Task: Select the if option in the end of line.
Action: Mouse moved to (38, 501)
Screenshot: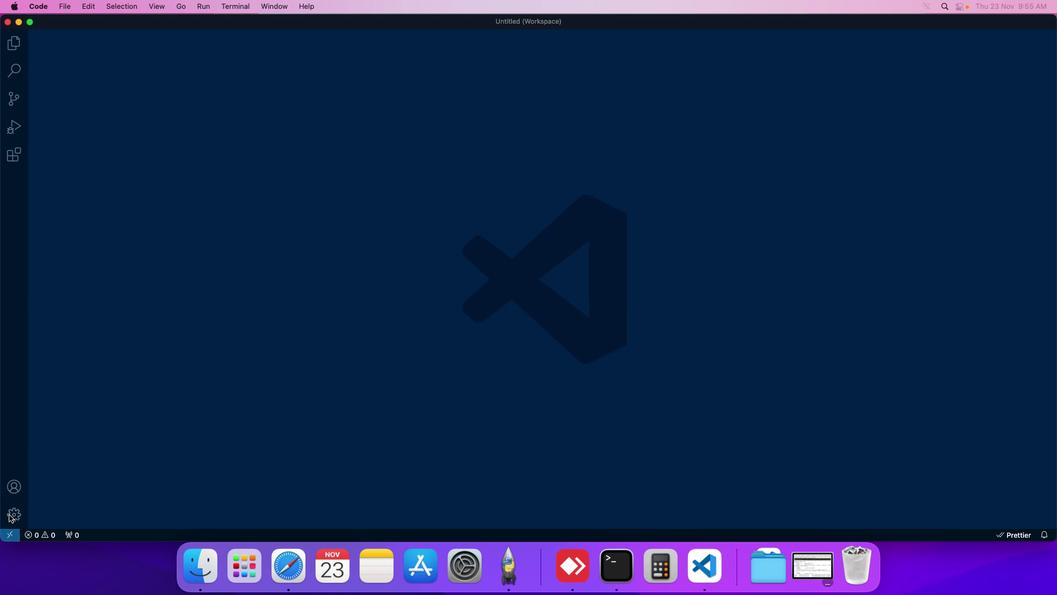 
Action: Mouse pressed left at (38, 501)
Screenshot: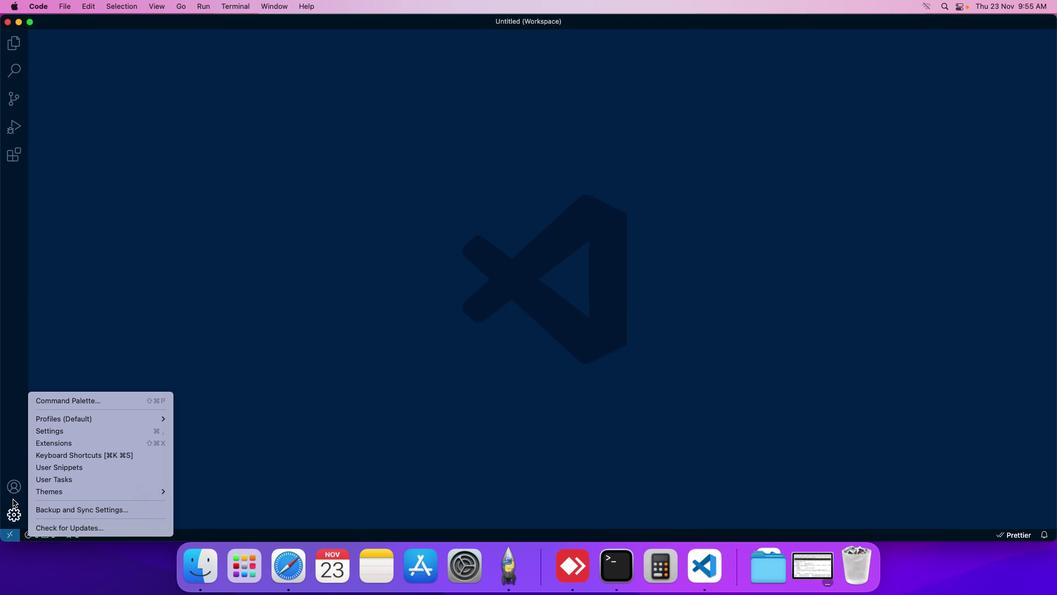 
Action: Mouse moved to (70, 428)
Screenshot: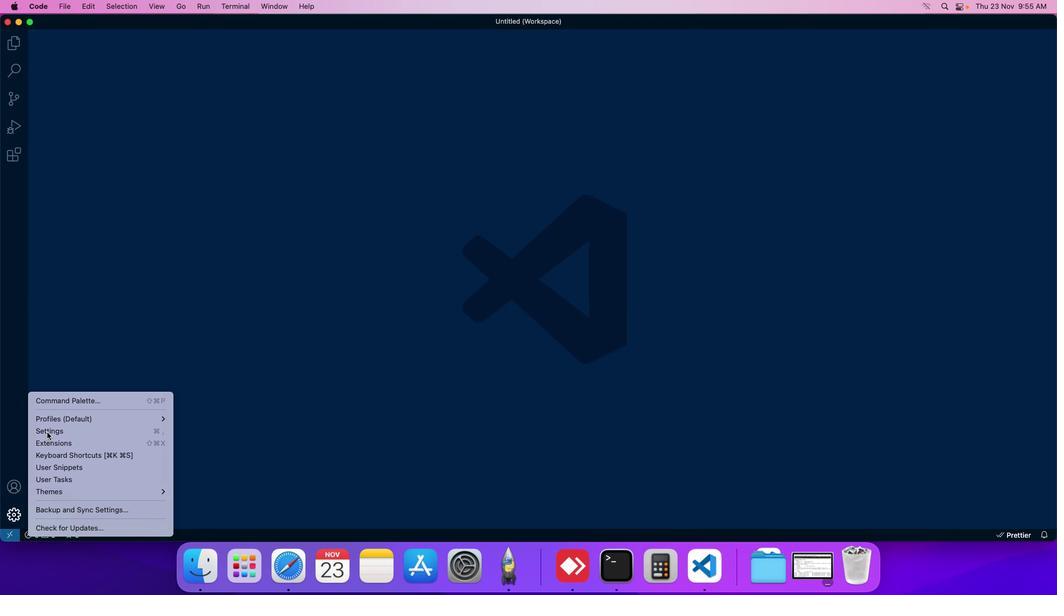 
Action: Mouse pressed left at (70, 428)
Screenshot: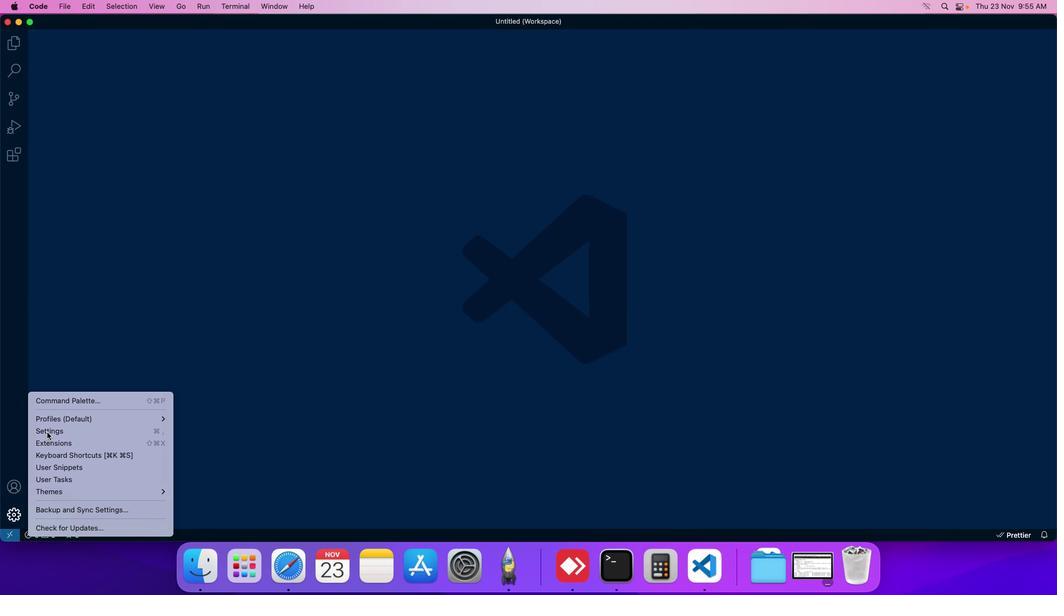 
Action: Mouse moved to (240, 121)
Screenshot: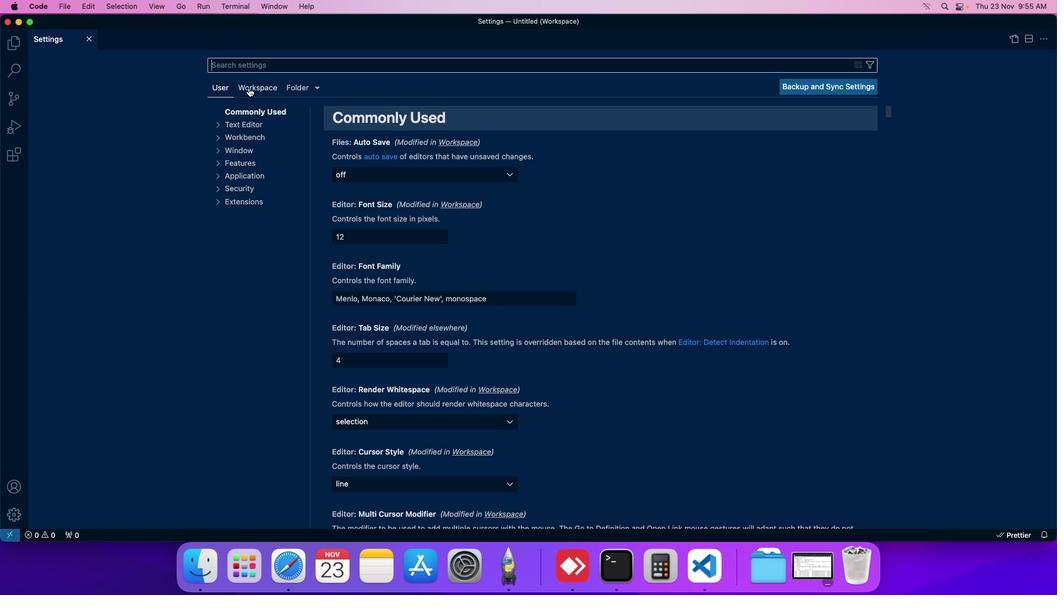 
Action: Mouse pressed left at (240, 121)
Screenshot: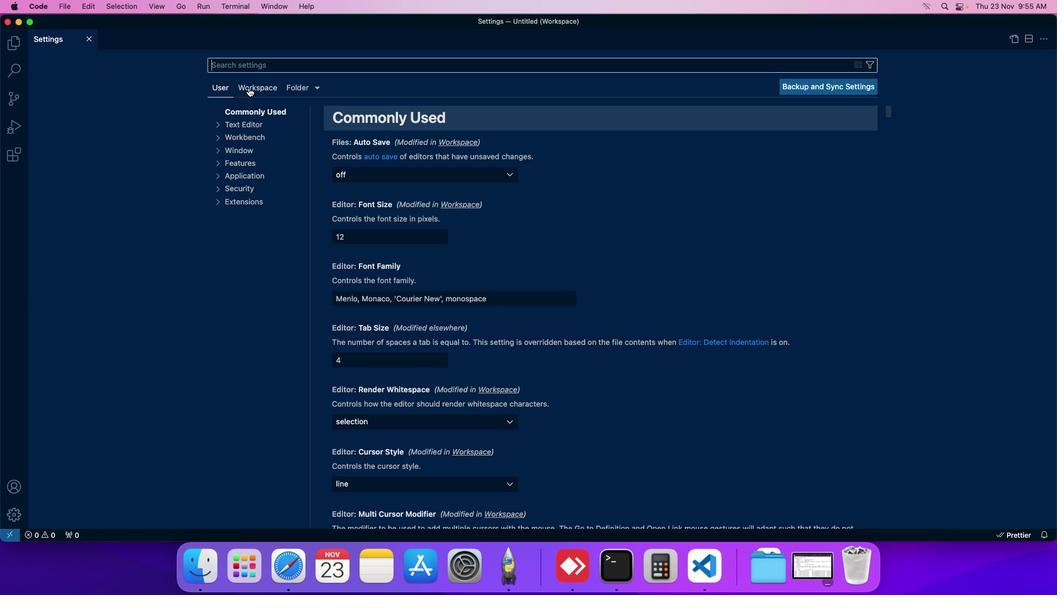 
Action: Mouse moved to (222, 208)
Screenshot: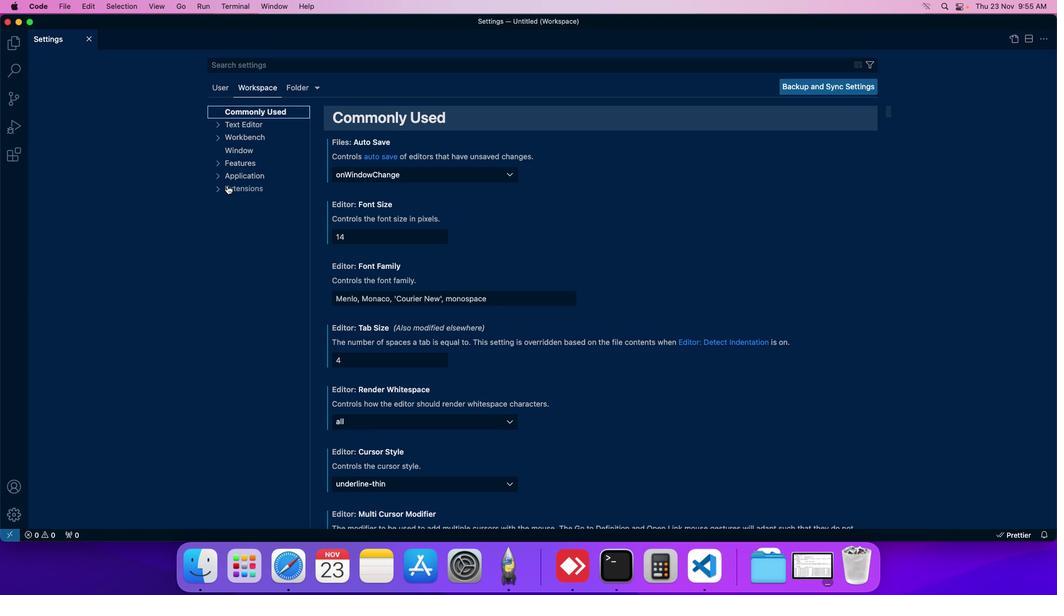 
Action: Mouse pressed left at (222, 208)
Screenshot: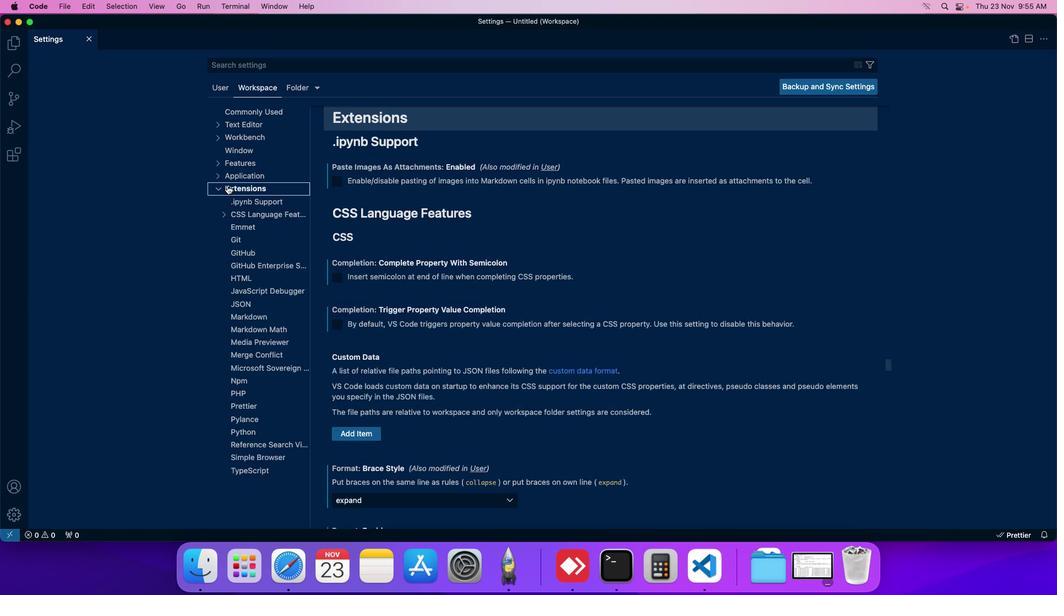 
Action: Mouse moved to (251, 404)
Screenshot: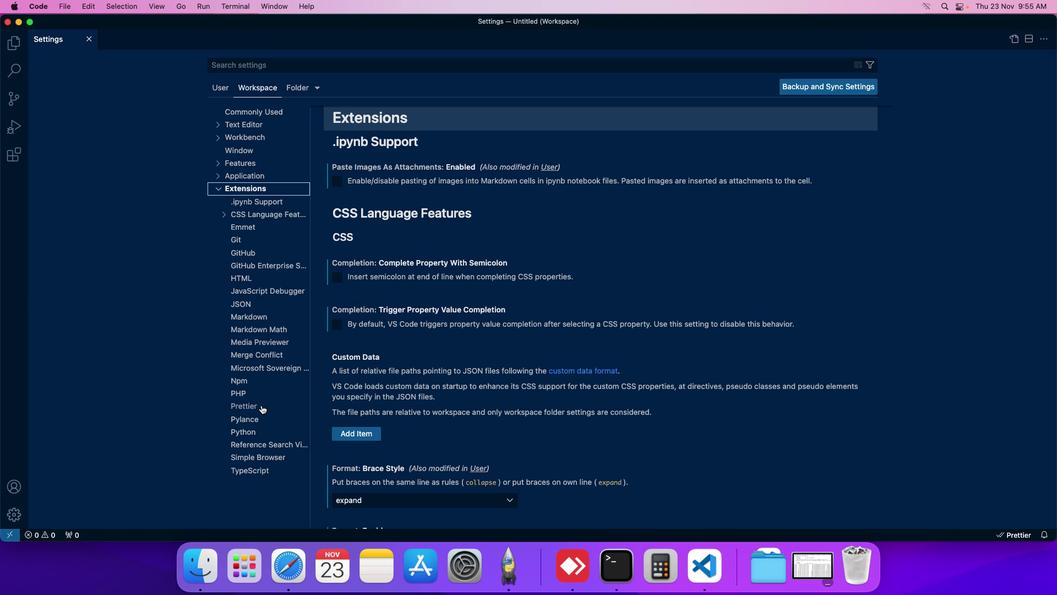 
Action: Mouse pressed left at (251, 404)
Screenshot: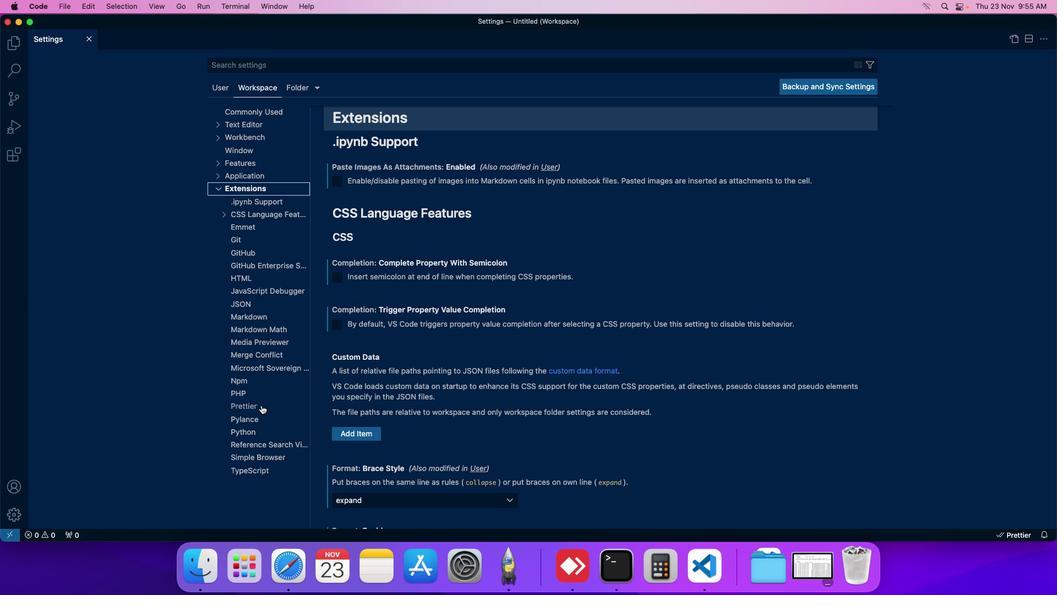 
Action: Mouse moved to (355, 335)
Screenshot: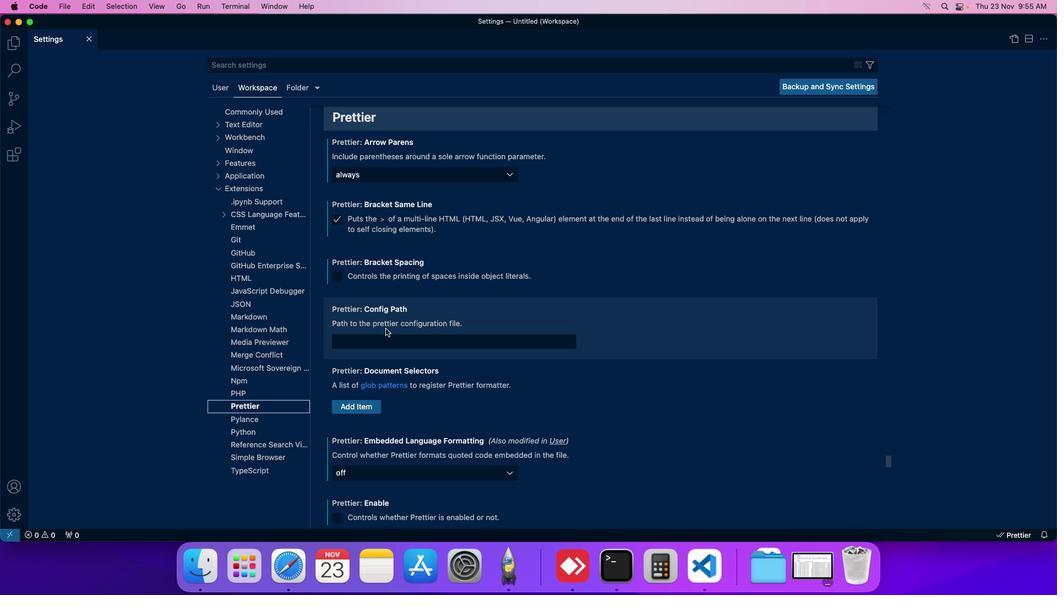 
Action: Mouse scrolled (355, 335) with delta (30, 42)
Screenshot: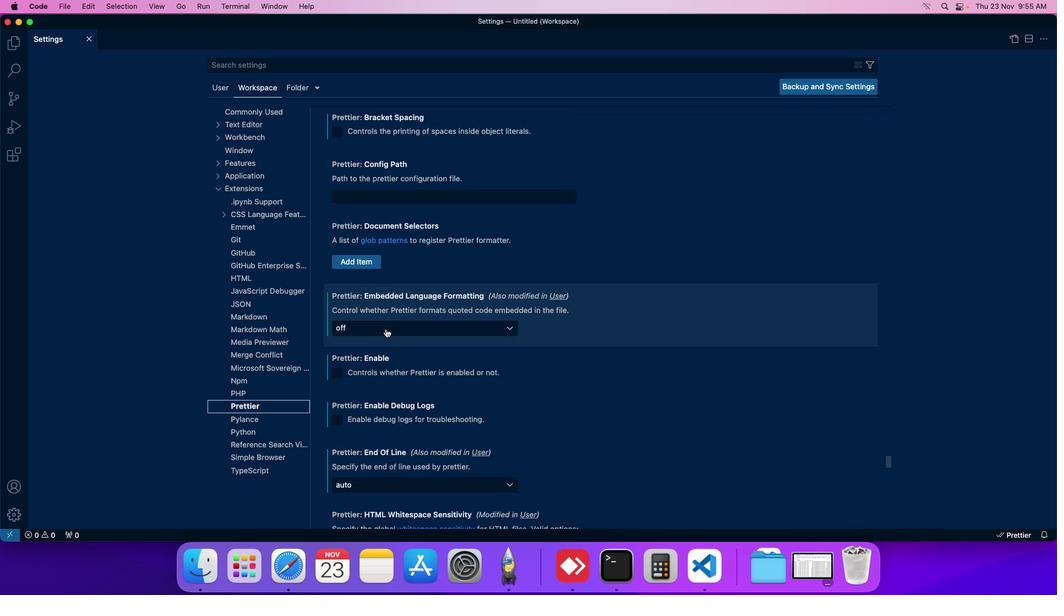 
Action: Mouse scrolled (355, 335) with delta (30, 42)
Screenshot: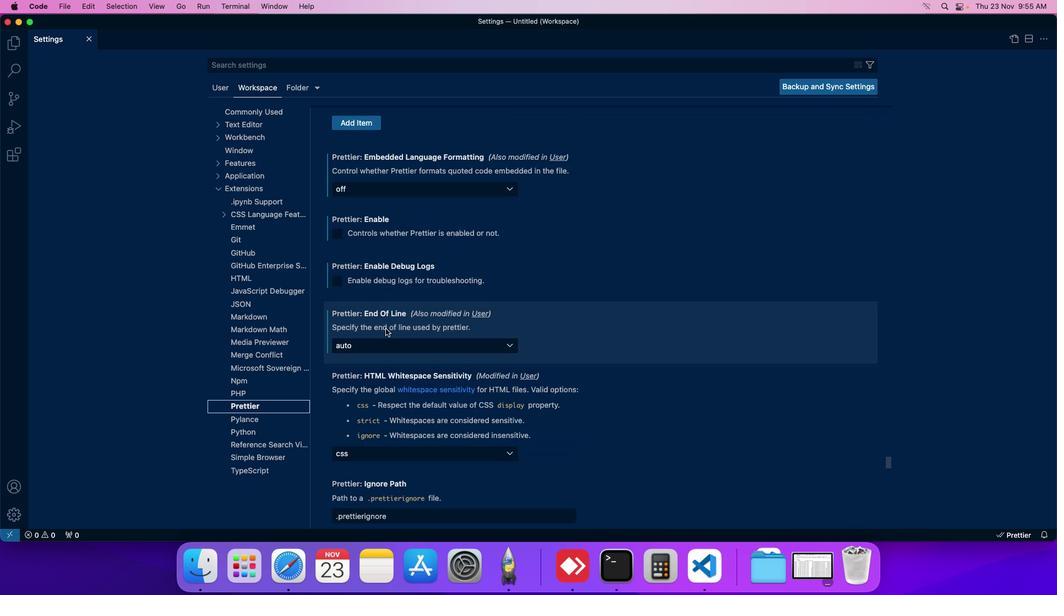 
Action: Mouse moved to (417, 351)
Screenshot: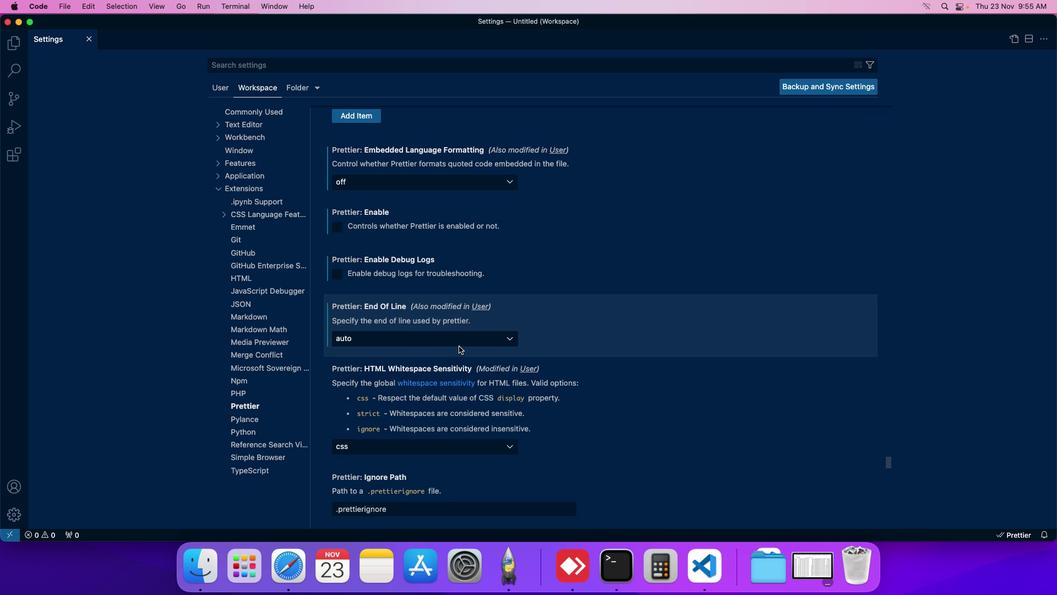 
Action: Mouse pressed left at (417, 351)
Screenshot: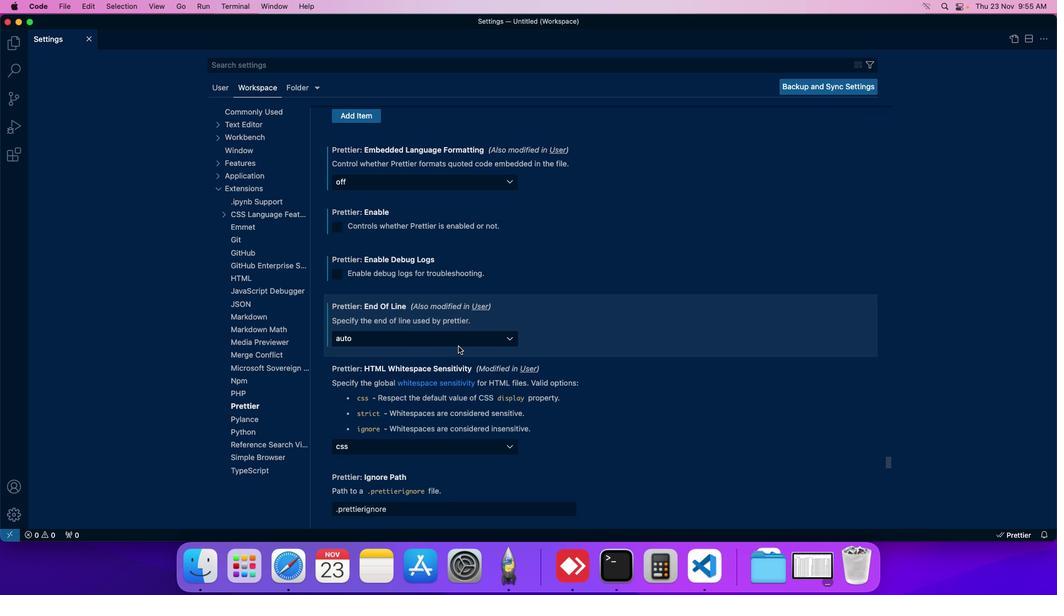 
Action: Mouse moved to (360, 344)
Screenshot: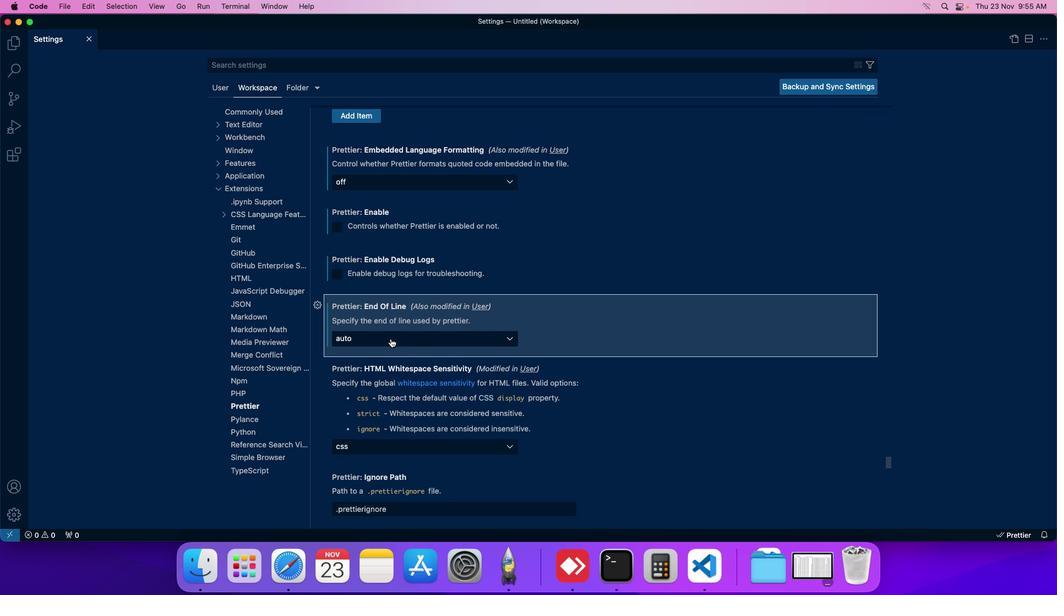 
Action: Mouse pressed left at (360, 344)
Screenshot: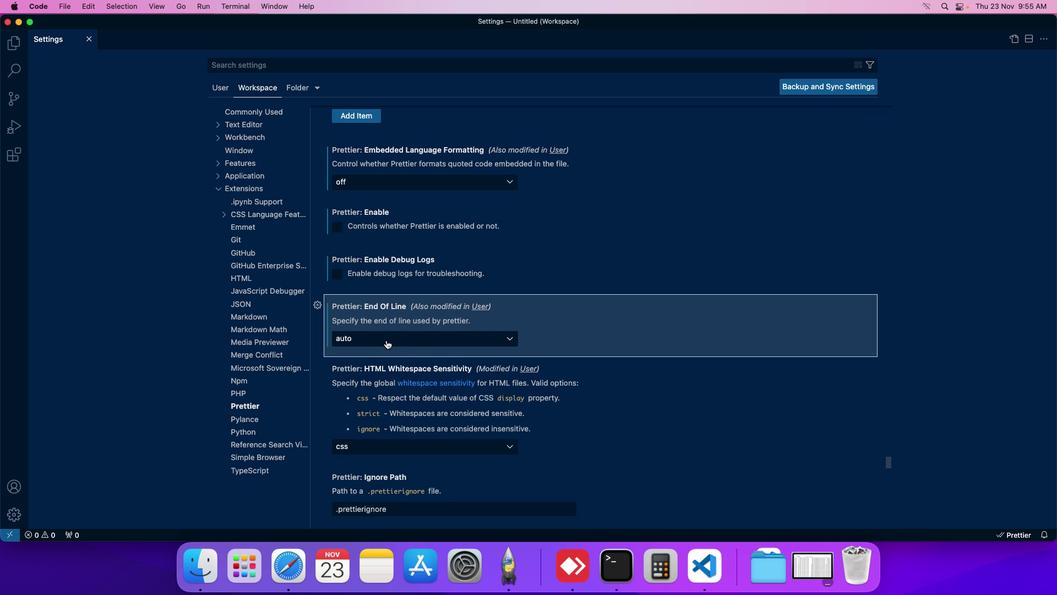 
Action: Mouse moved to (313, 364)
Screenshot: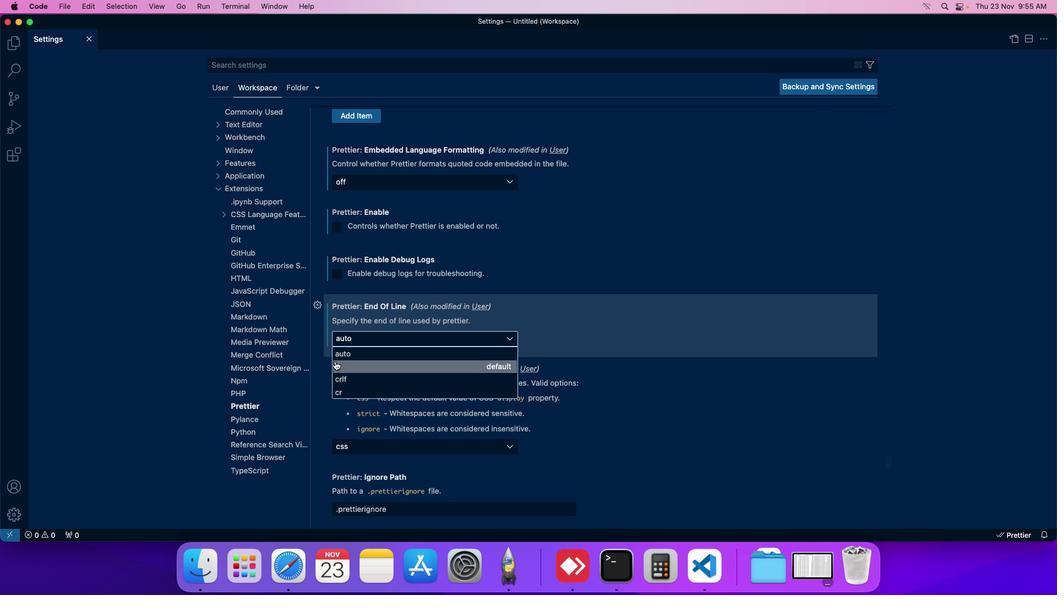 
Action: Mouse pressed left at (313, 364)
Screenshot: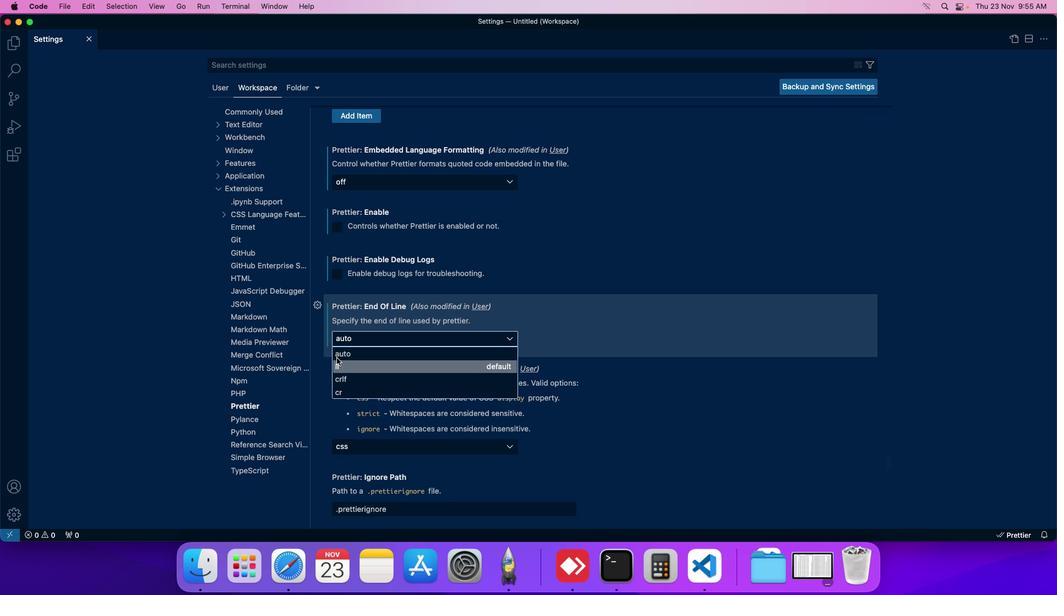 
Action: Mouse moved to (335, 347)
Screenshot: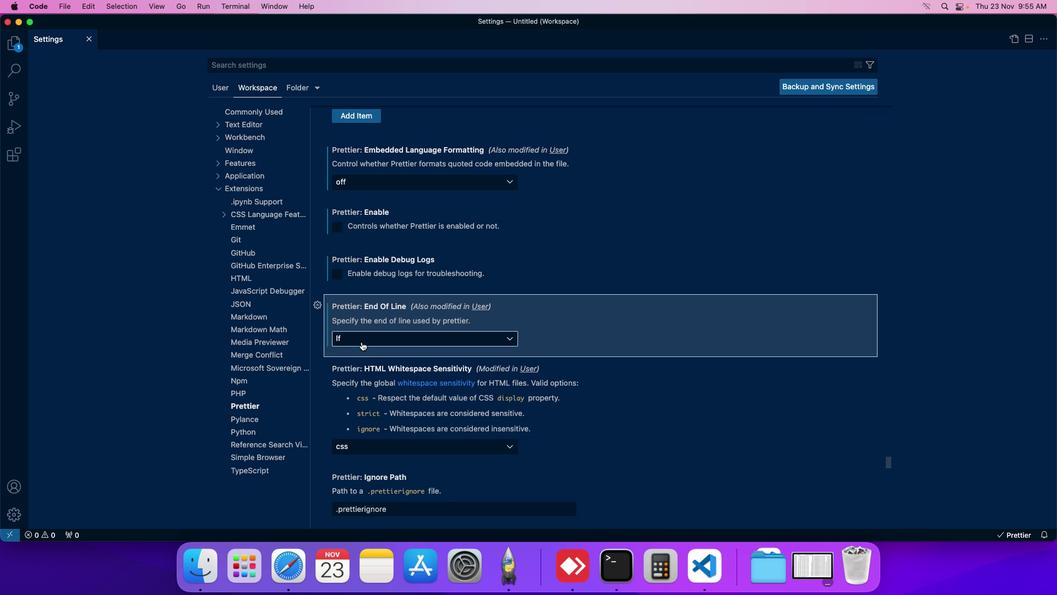 
